Task: Filter the list of emails  by the recently viewed list of emails
Action: Mouse scrolled (71, 177) with delta (0, 0)
Screenshot: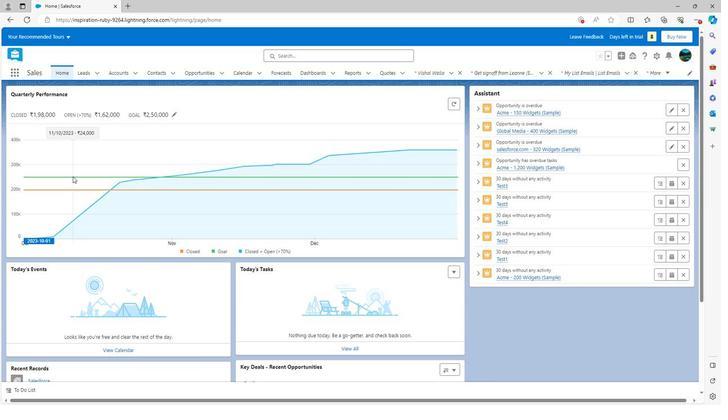 
Action: Mouse scrolled (71, 177) with delta (0, 0)
Screenshot: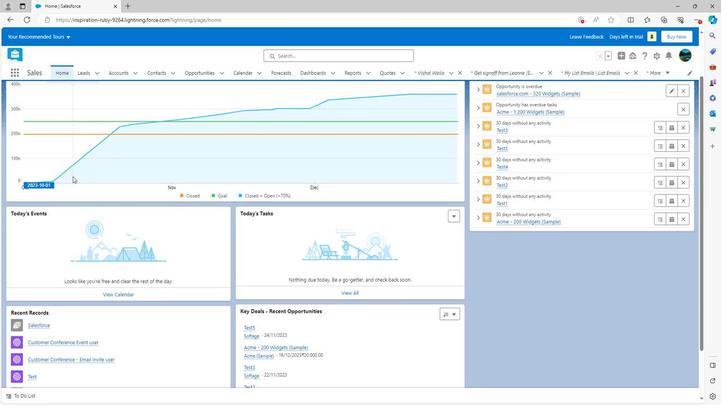 
Action: Mouse scrolled (71, 177) with delta (0, 0)
Screenshot: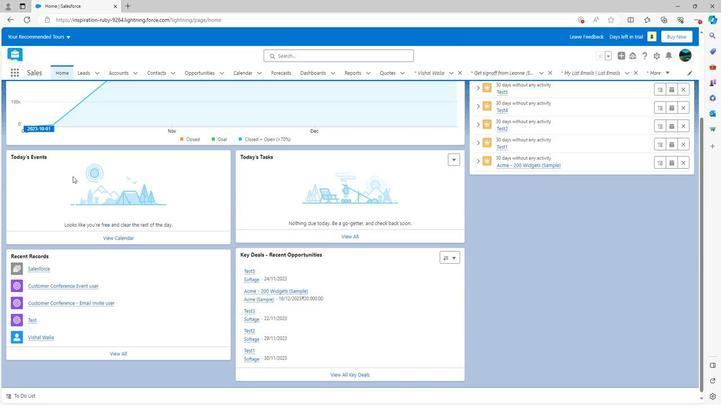 
Action: Mouse scrolled (71, 178) with delta (0, 0)
Screenshot: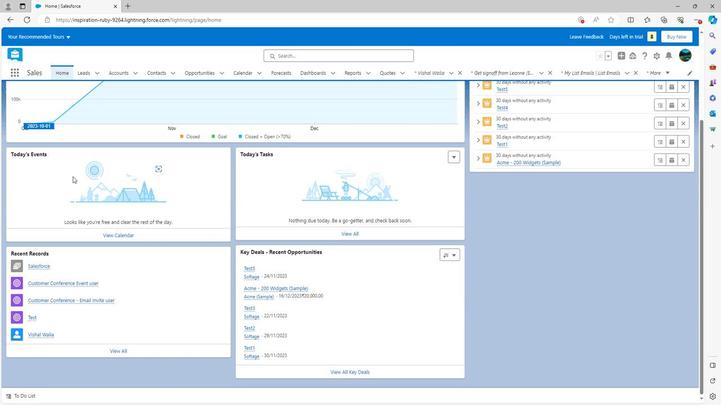 
Action: Mouse scrolled (71, 178) with delta (0, 0)
Screenshot: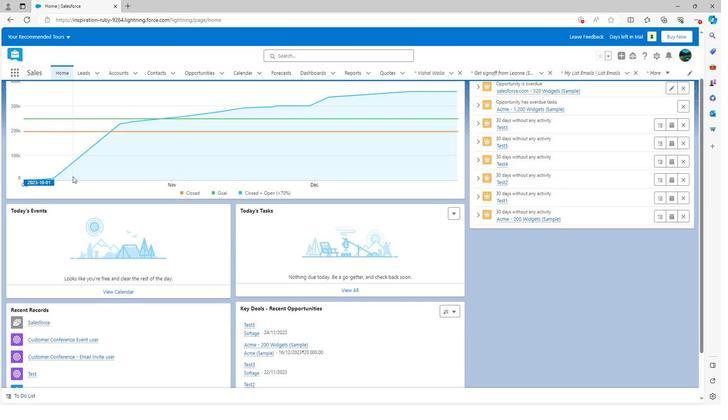 
Action: Mouse scrolled (71, 178) with delta (0, 0)
Screenshot: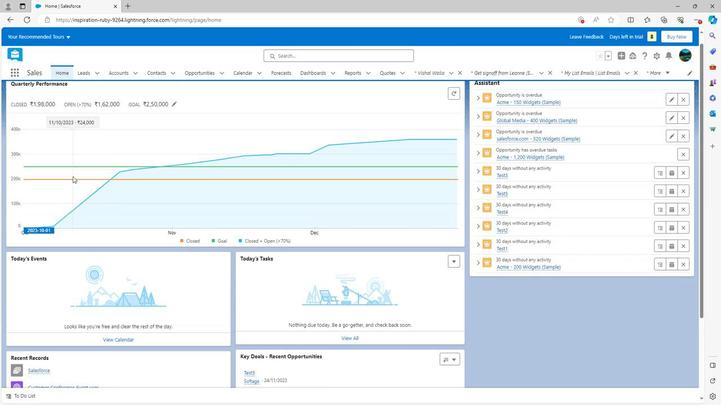 
Action: Mouse scrolled (71, 178) with delta (0, 0)
Screenshot: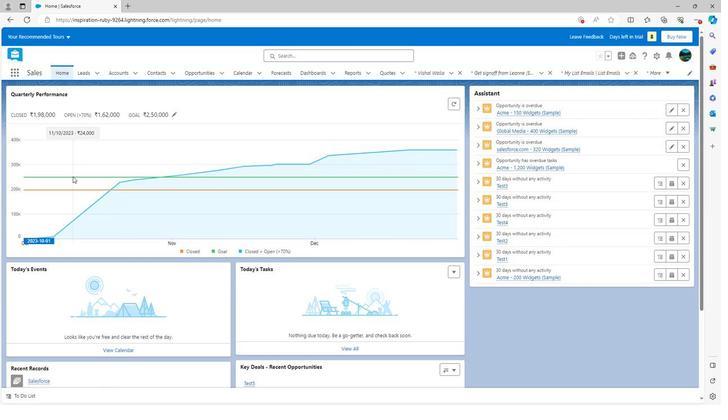 
Action: Mouse scrolled (71, 178) with delta (0, 0)
Screenshot: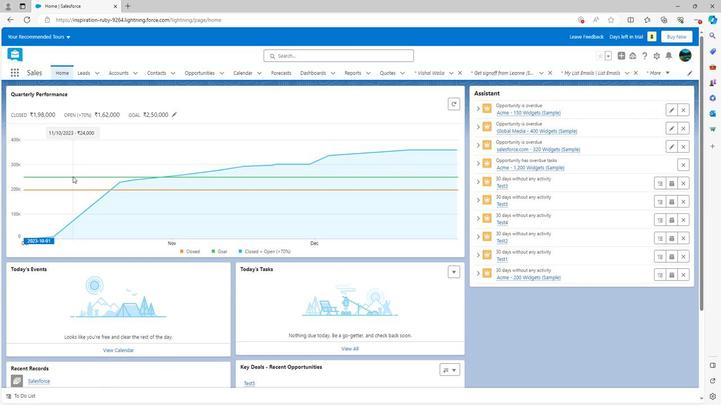 
Action: Mouse moved to (605, 73)
Screenshot: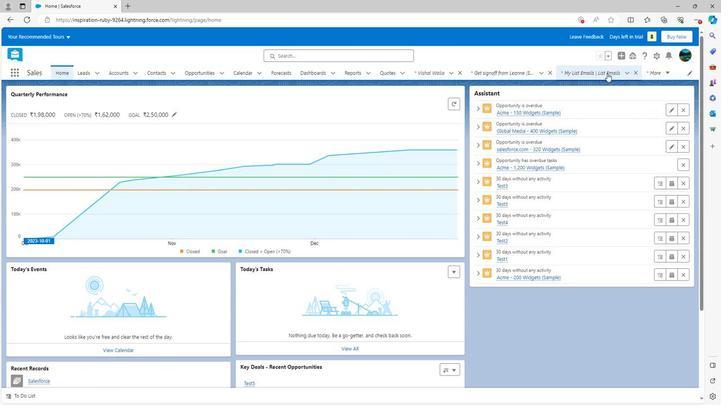 
Action: Mouse pressed left at (605, 73)
Screenshot: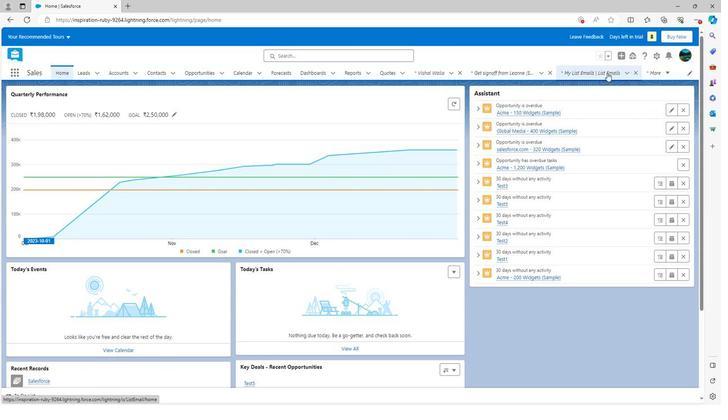 
Action: Mouse moved to (83, 99)
Screenshot: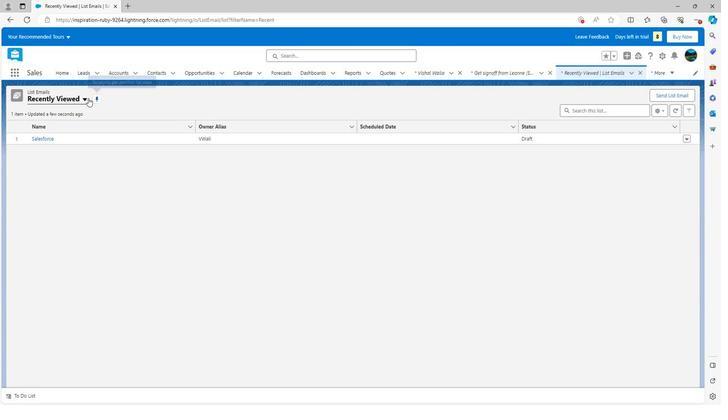 
Action: Mouse pressed left at (83, 99)
Screenshot: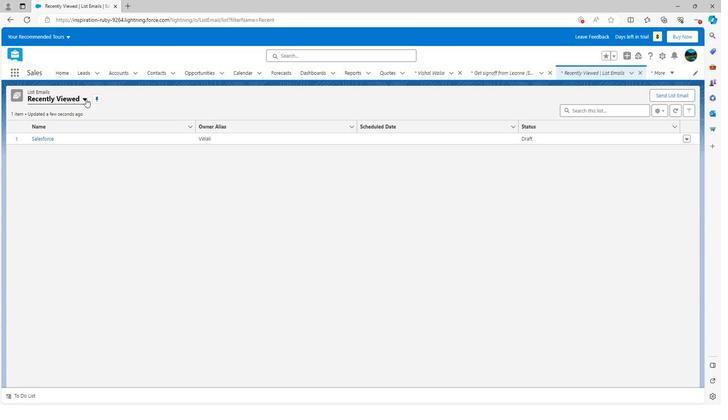 
Action: Mouse moved to (68, 153)
Screenshot: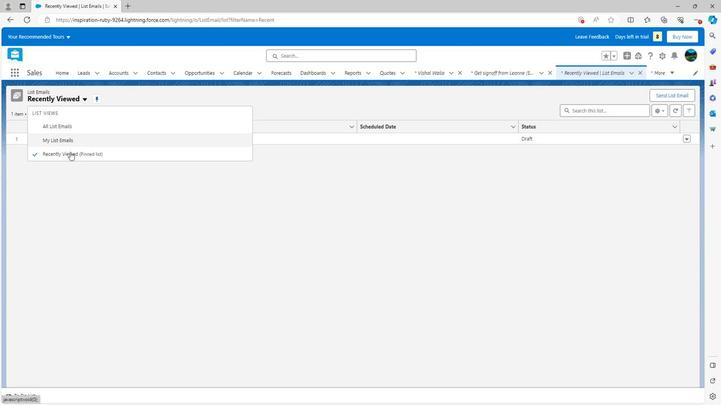 
Action: Mouse pressed left at (68, 153)
Screenshot: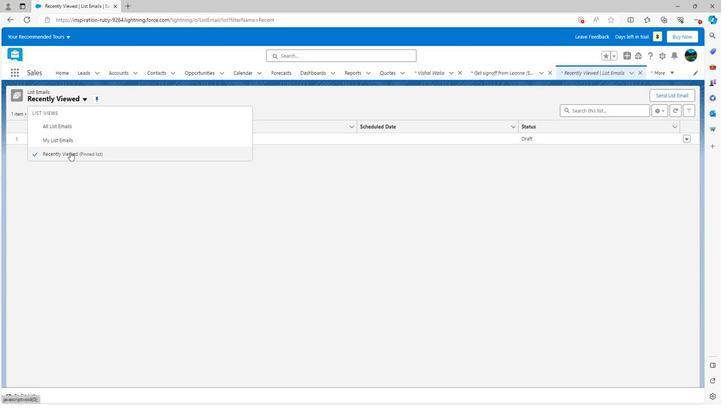 
Action: Mouse moved to (285, 209)
Screenshot: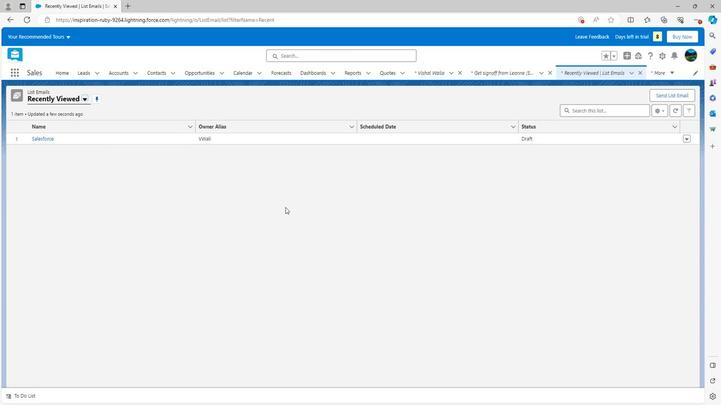 
